 Task: Explore Airbnb accommodation in Thala, Tunisia from 28th November, 2023 to 10th December,  2023 for 5 adults.5 bedrooms having 5 beds and 5 bathrooms. Look for 3 properties as per requirement.
Action: Key pressed thala
Screenshot: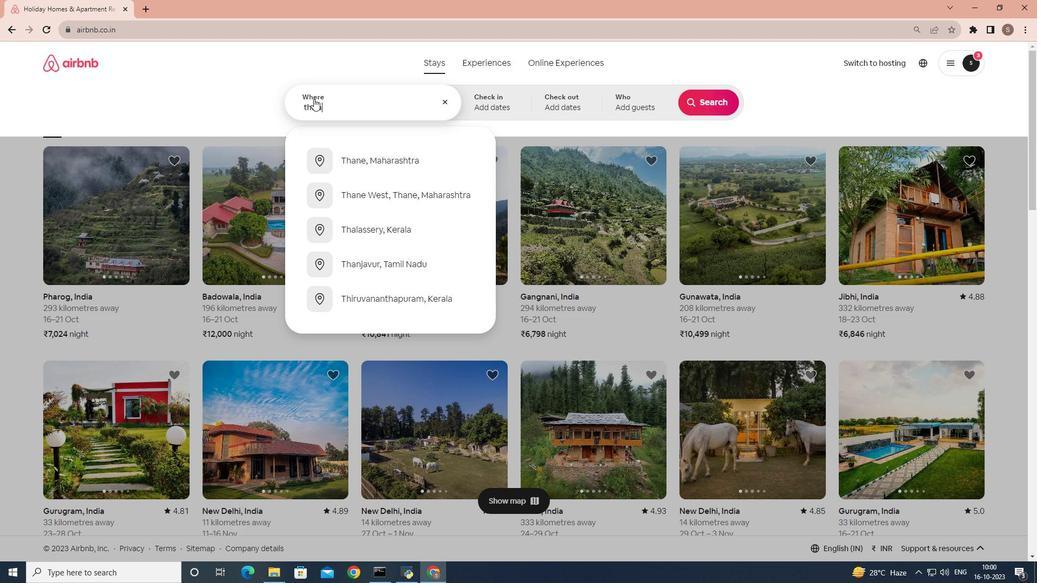 
Action: Mouse moved to (352, 98)
Screenshot: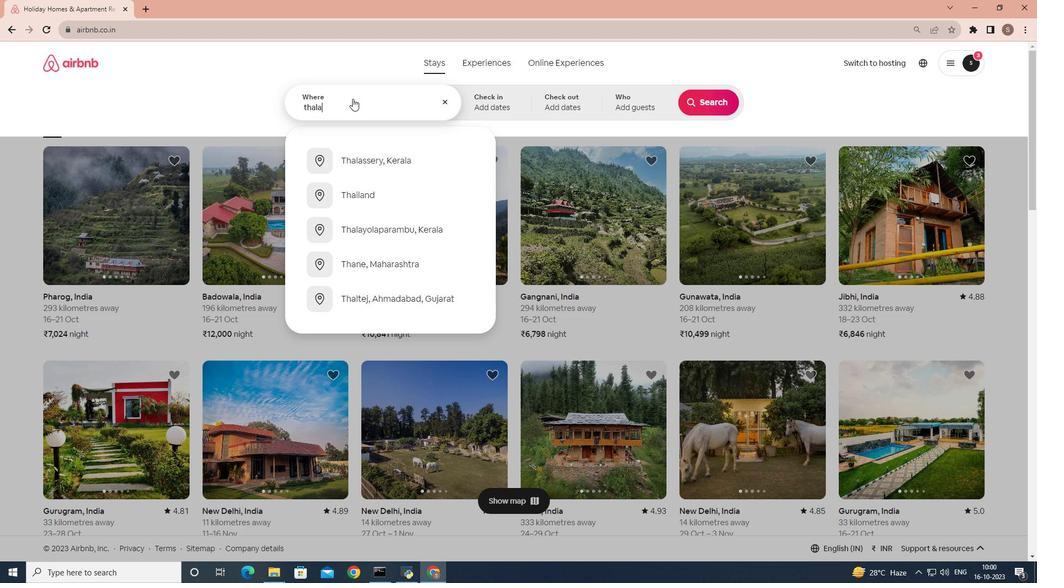 
Action: Key pressed ,tunisia
Screenshot: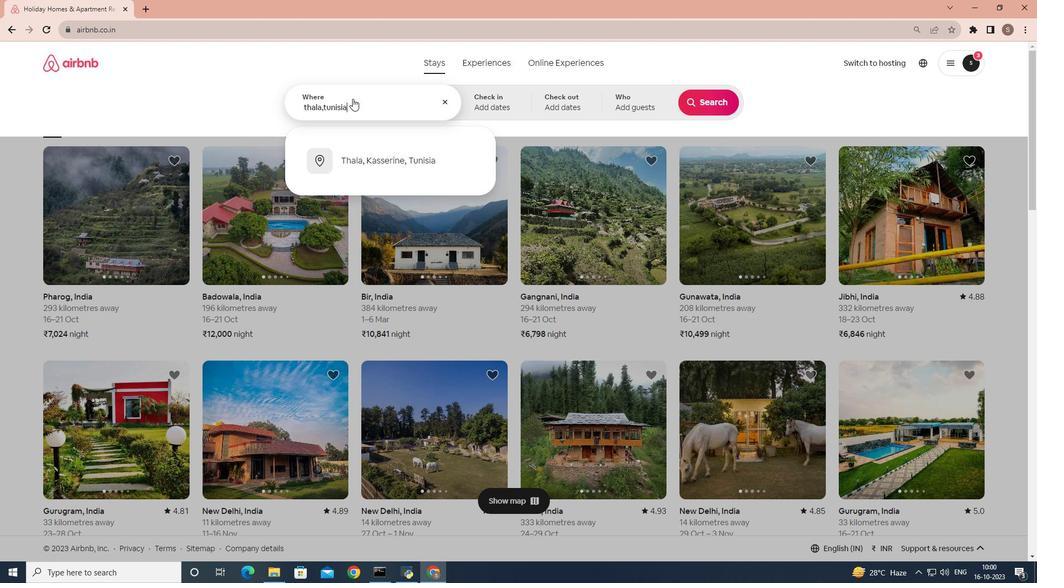 
Action: Mouse moved to (343, 151)
Screenshot: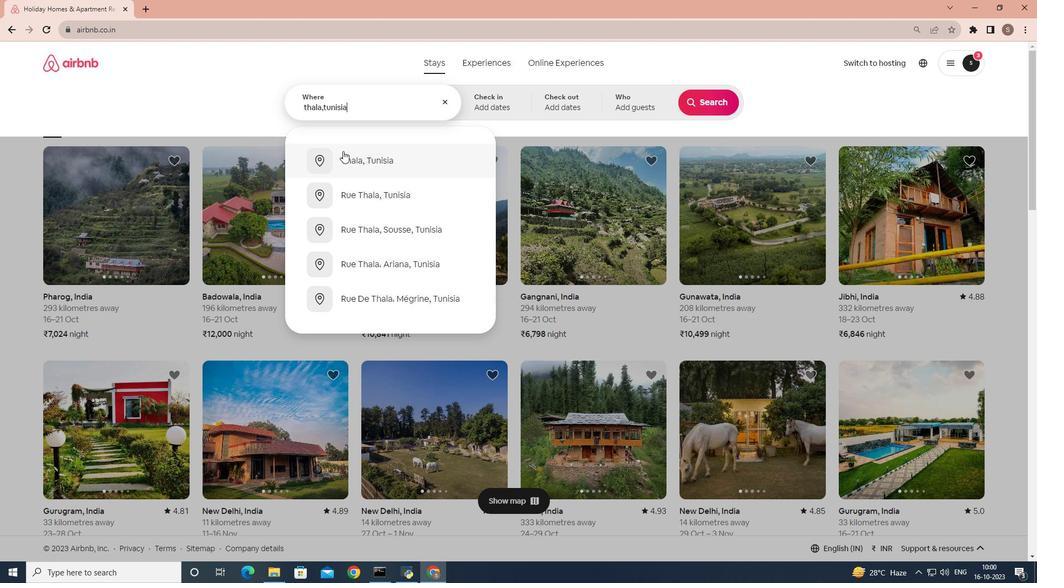
Action: Mouse pressed left at (343, 151)
Screenshot: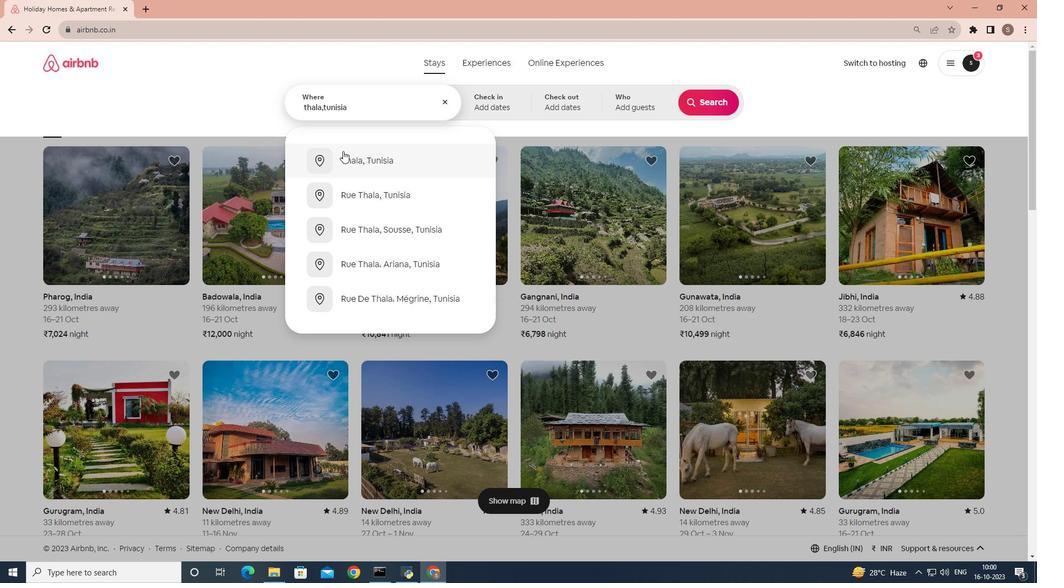 
Action: Mouse moved to (598, 345)
Screenshot: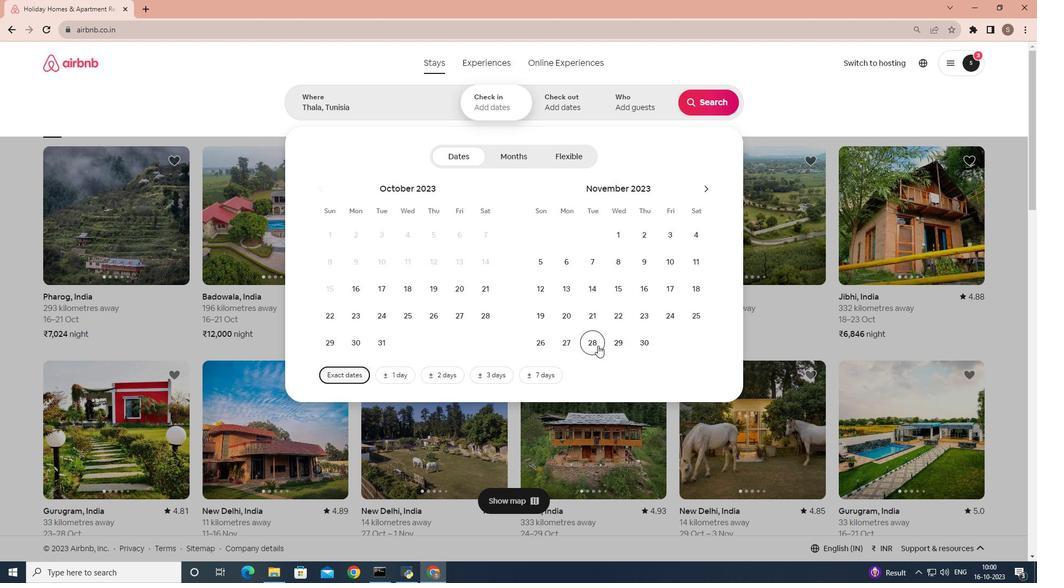 
Action: Mouse pressed left at (598, 345)
Screenshot: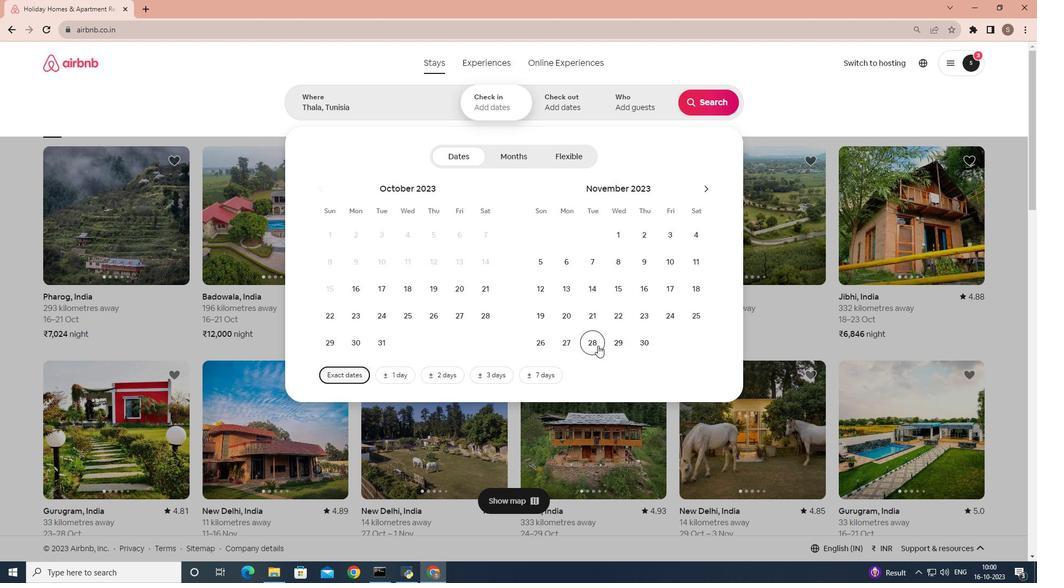 
Action: Mouse moved to (710, 187)
Screenshot: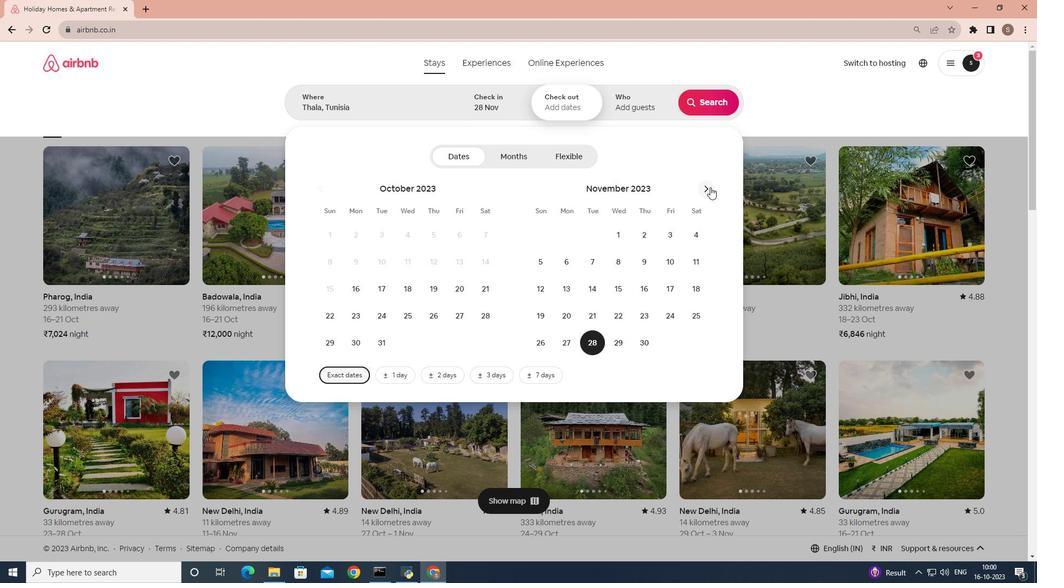 
Action: Mouse pressed left at (710, 187)
Screenshot: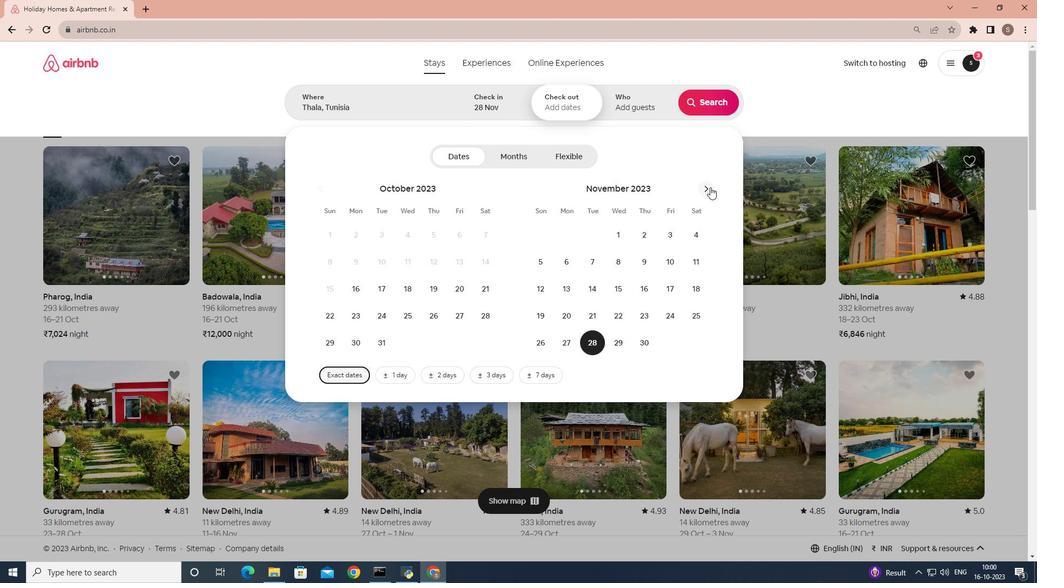 
Action: Mouse moved to (539, 290)
Screenshot: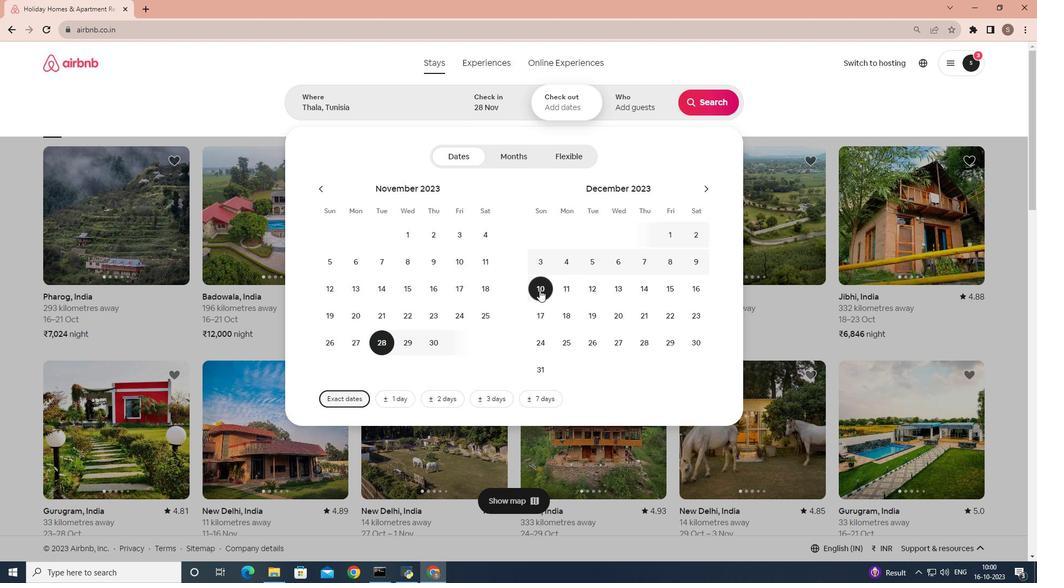 
Action: Mouse pressed left at (539, 290)
Screenshot: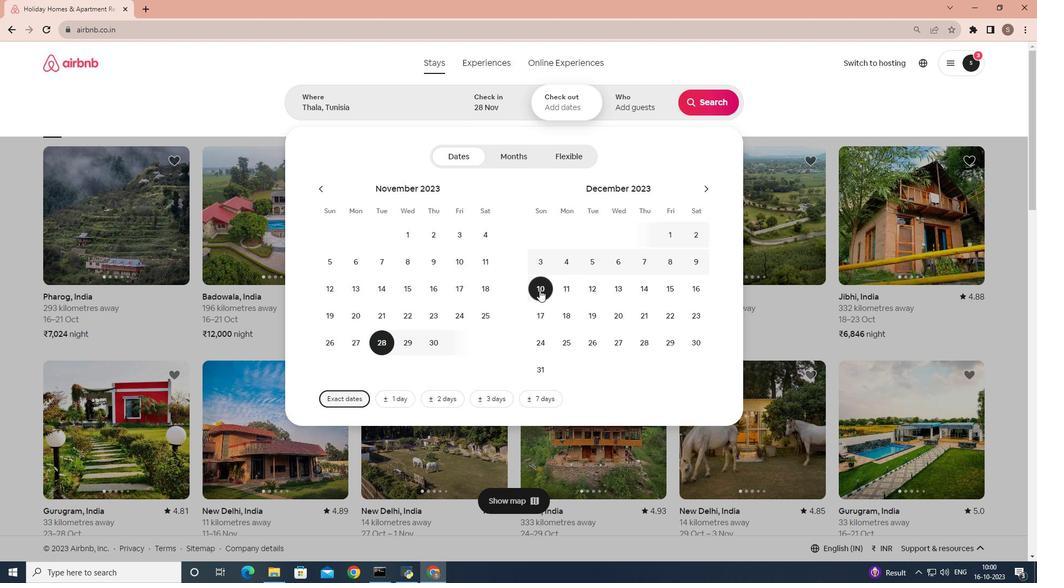 
Action: Mouse moved to (616, 104)
Screenshot: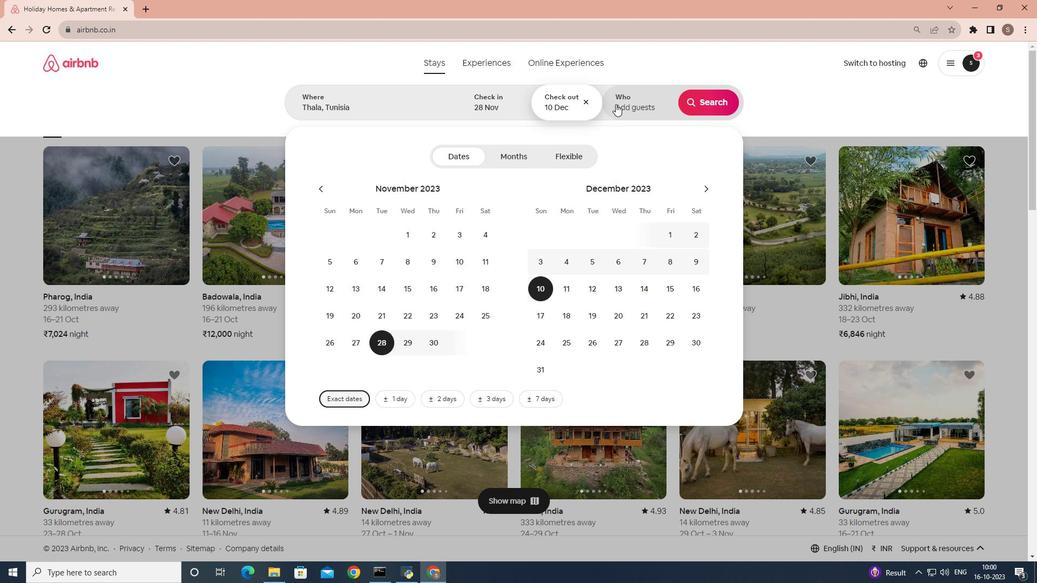 
Action: Mouse pressed left at (616, 104)
Screenshot: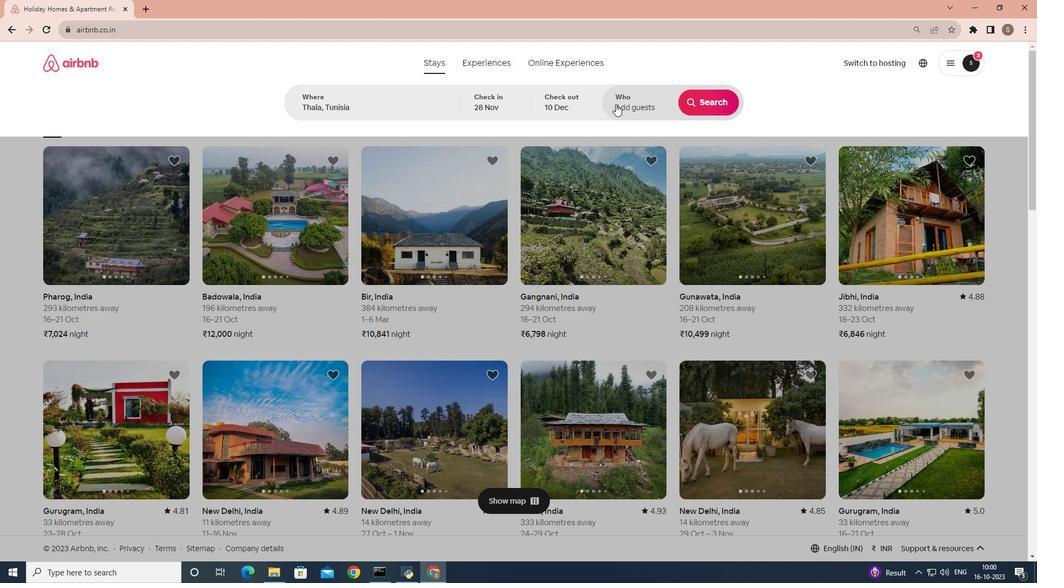 
Action: Mouse moved to (708, 161)
Screenshot: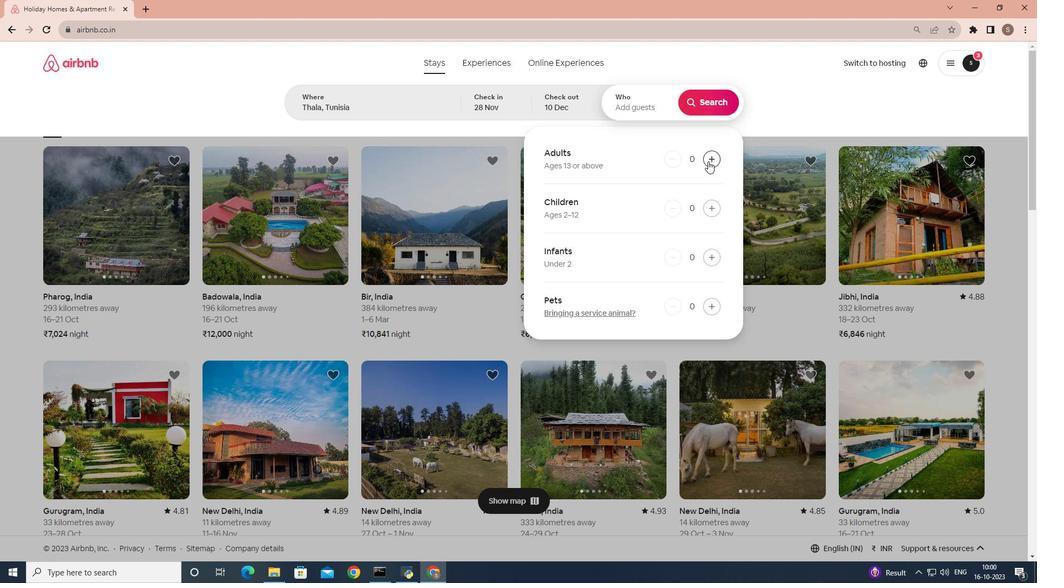 
Action: Mouse pressed left at (708, 161)
Screenshot: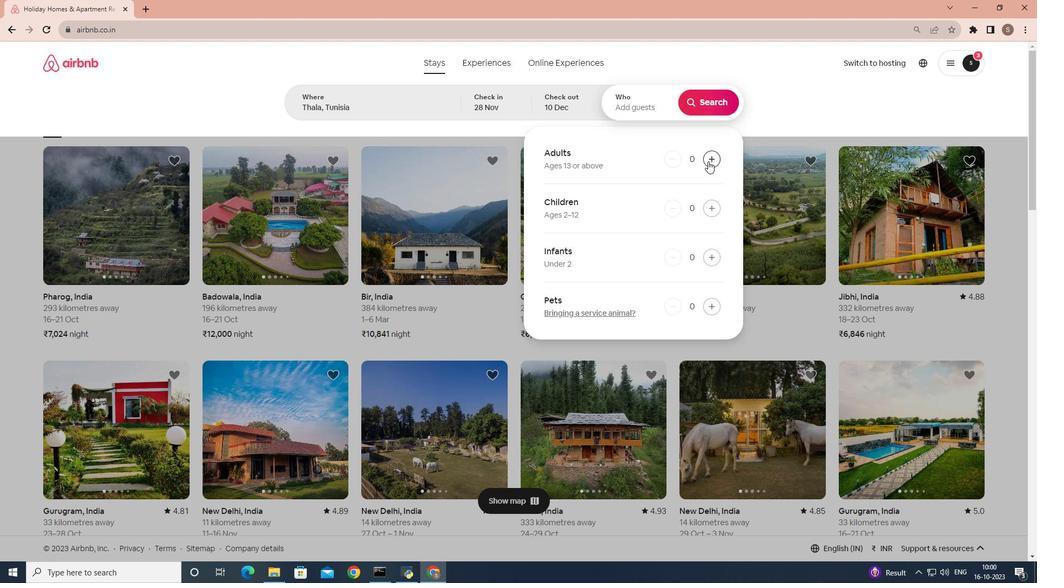 
Action: Mouse pressed left at (708, 161)
Screenshot: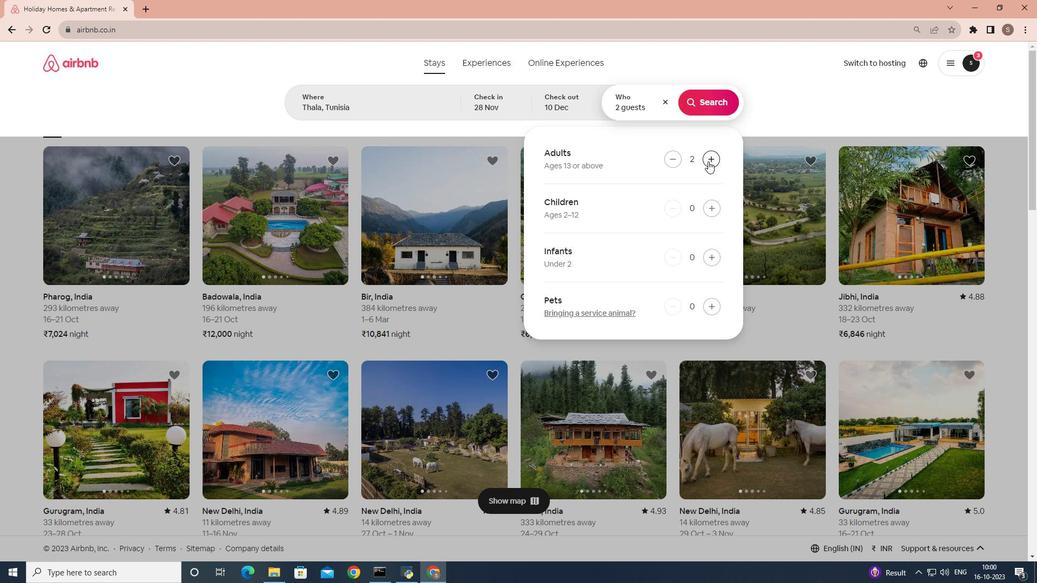 
Action: Mouse pressed left at (708, 161)
Screenshot: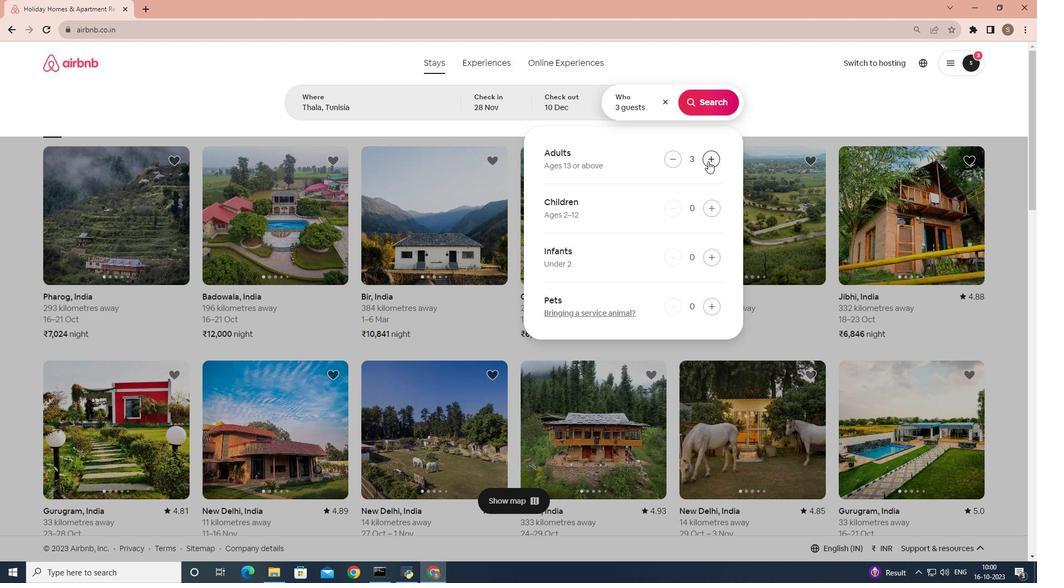 
Action: Mouse pressed left at (708, 161)
Screenshot: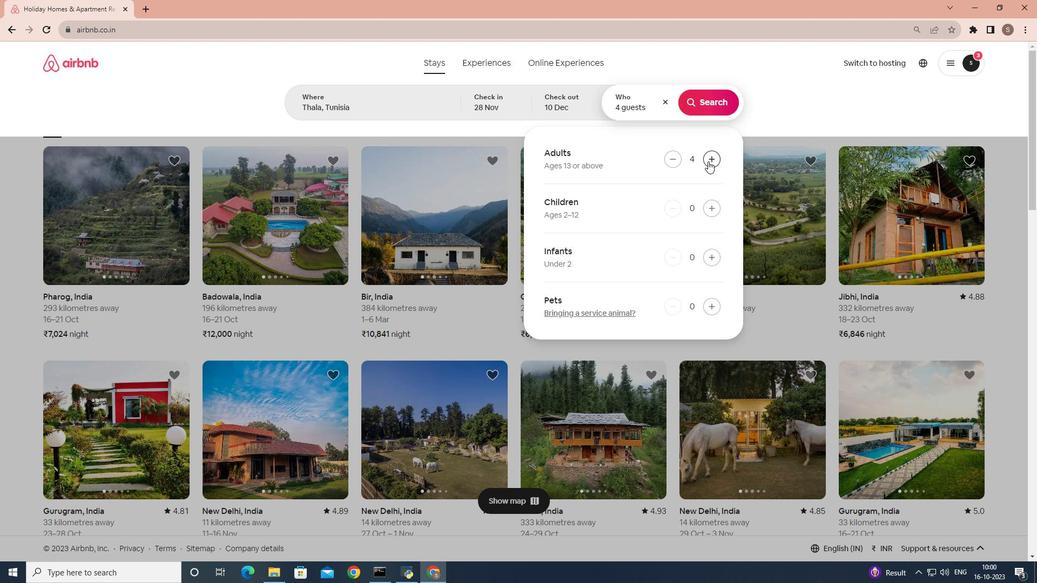 
Action: Mouse pressed left at (708, 161)
Screenshot: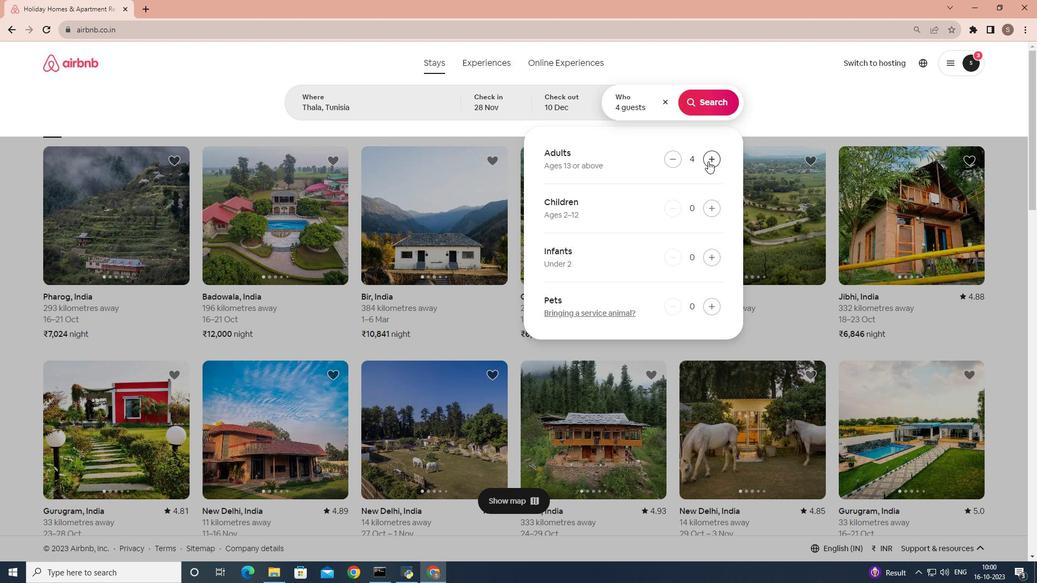 
Action: Mouse moved to (712, 112)
Screenshot: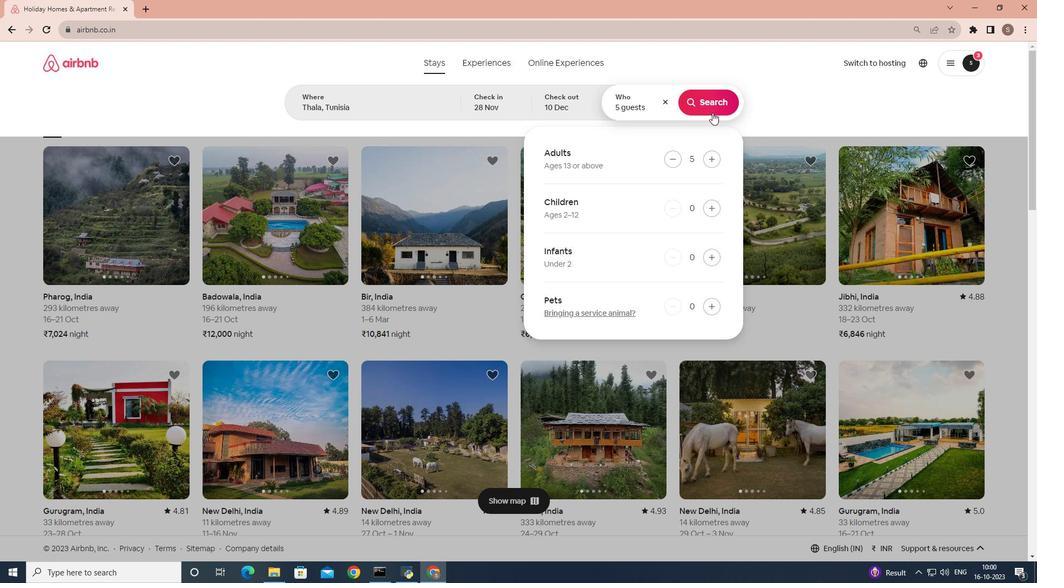
Action: Mouse pressed left at (712, 112)
Screenshot: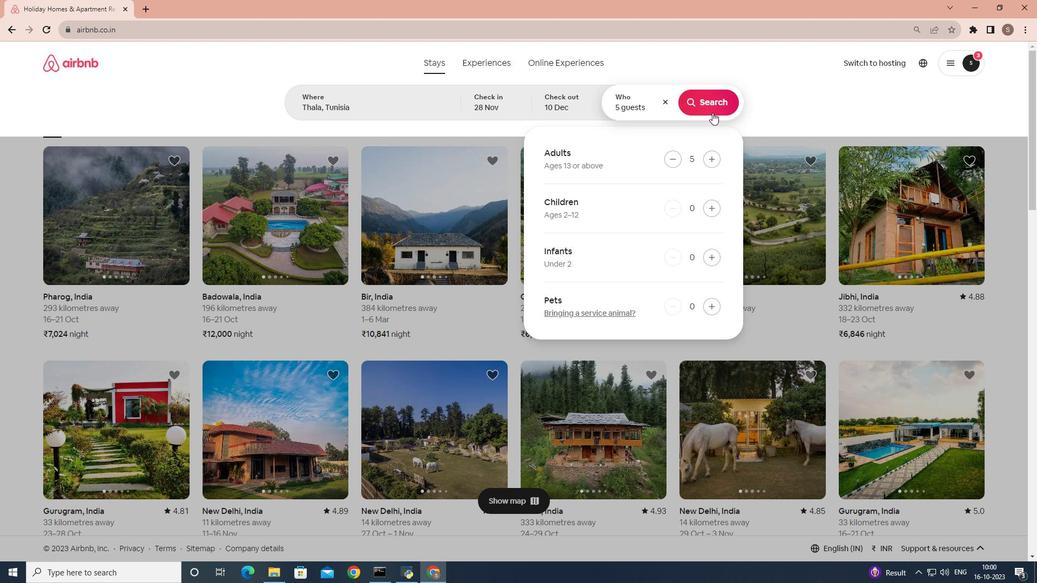 
Action: Mouse moved to (863, 111)
Screenshot: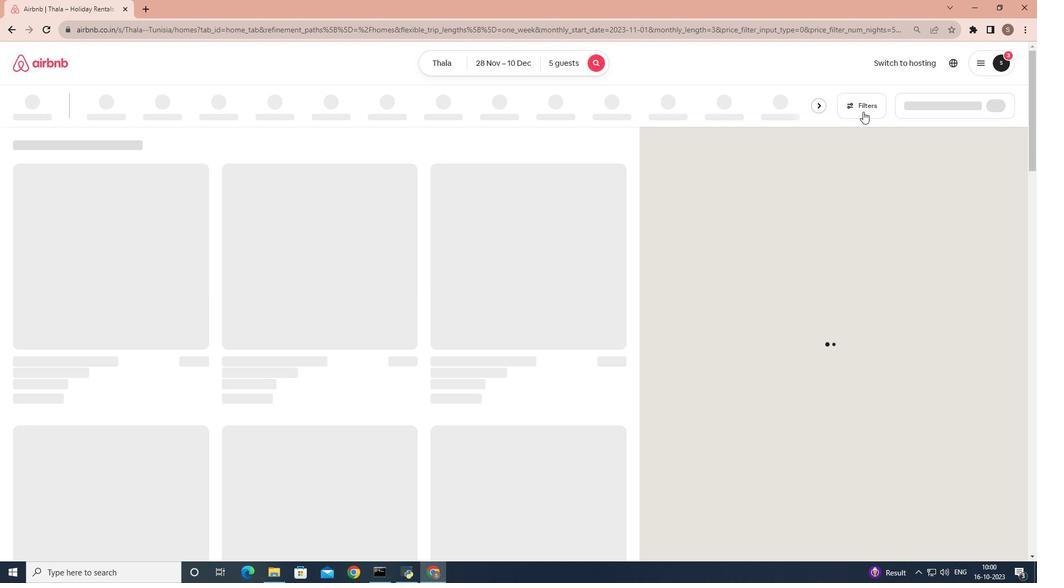 
Action: Mouse pressed left at (863, 111)
Screenshot: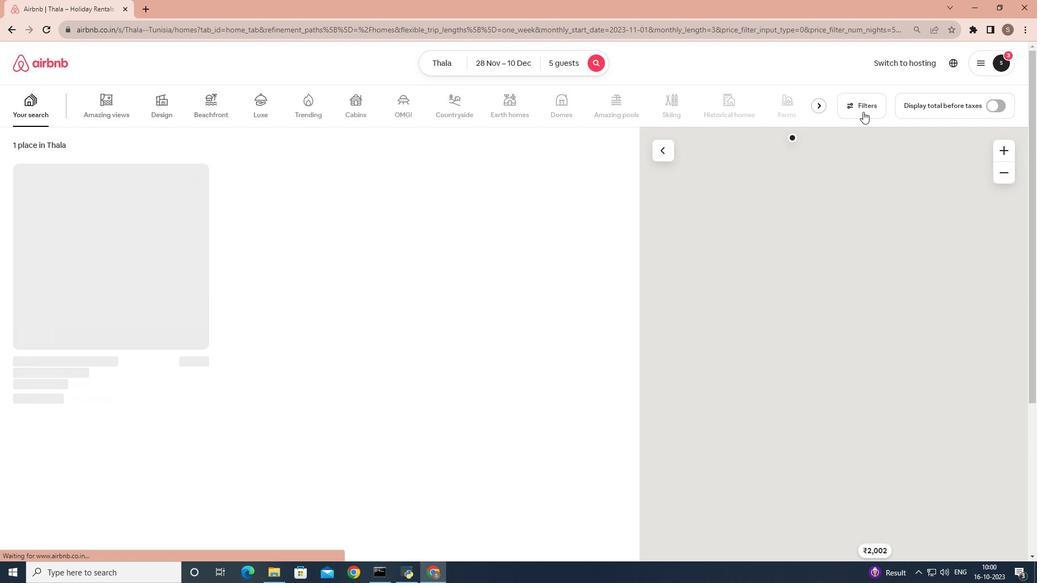 
Action: Mouse moved to (453, 369)
Screenshot: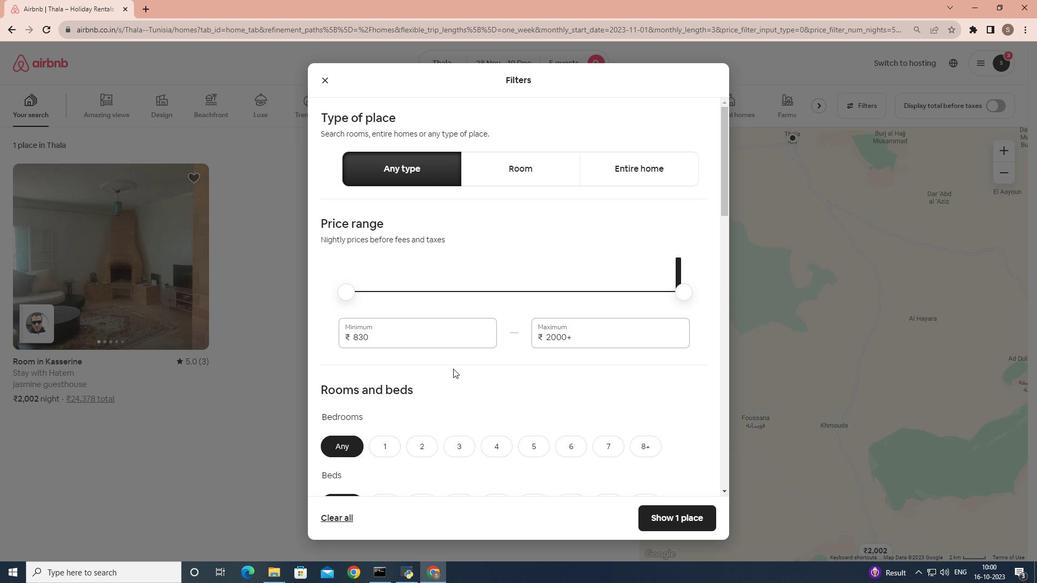 
Action: Mouse scrolled (453, 368) with delta (0, 0)
Screenshot: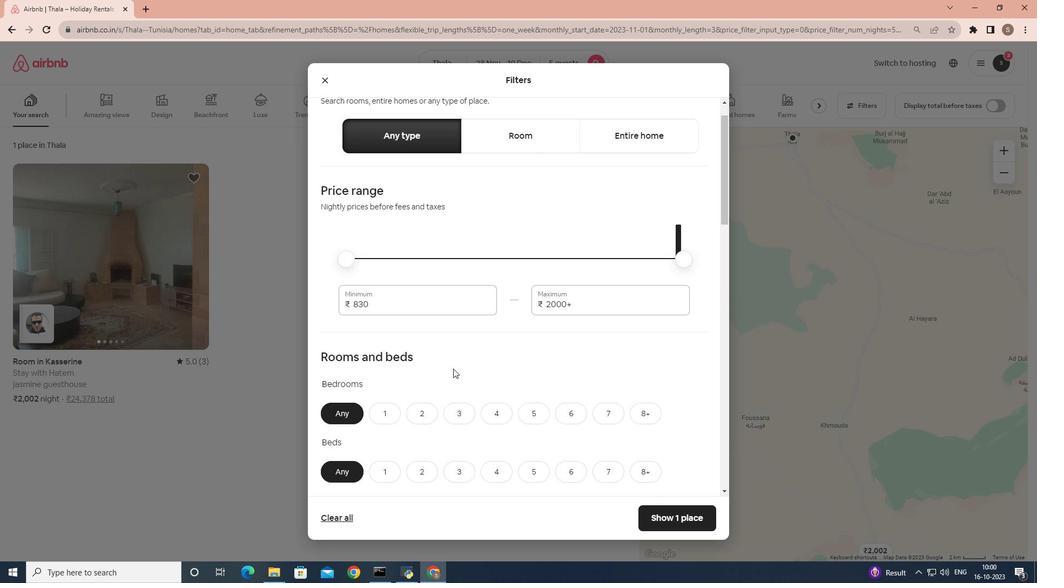 
Action: Mouse scrolled (453, 368) with delta (0, 0)
Screenshot: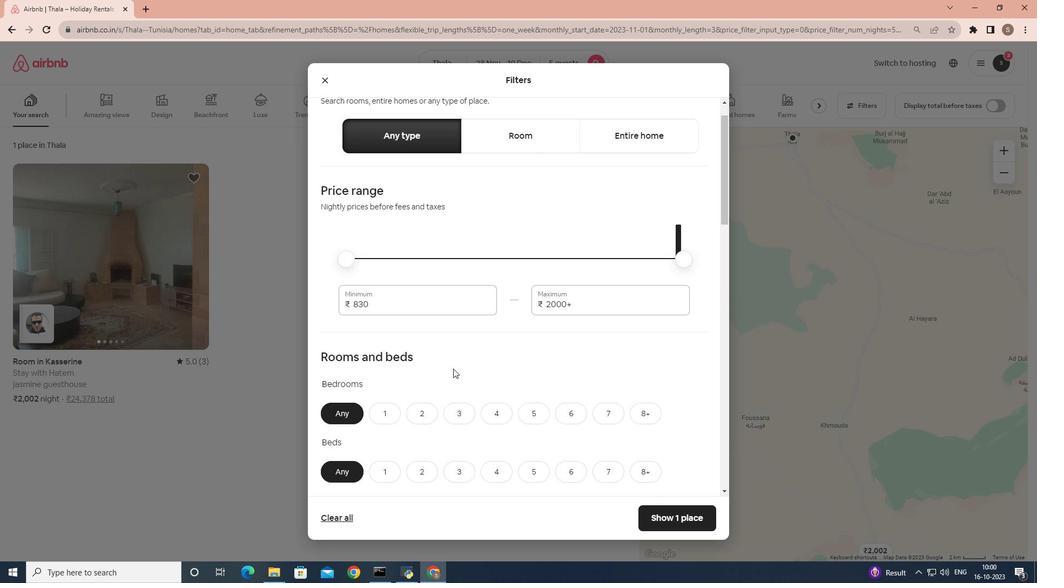
Action: Mouse moved to (453, 369)
Screenshot: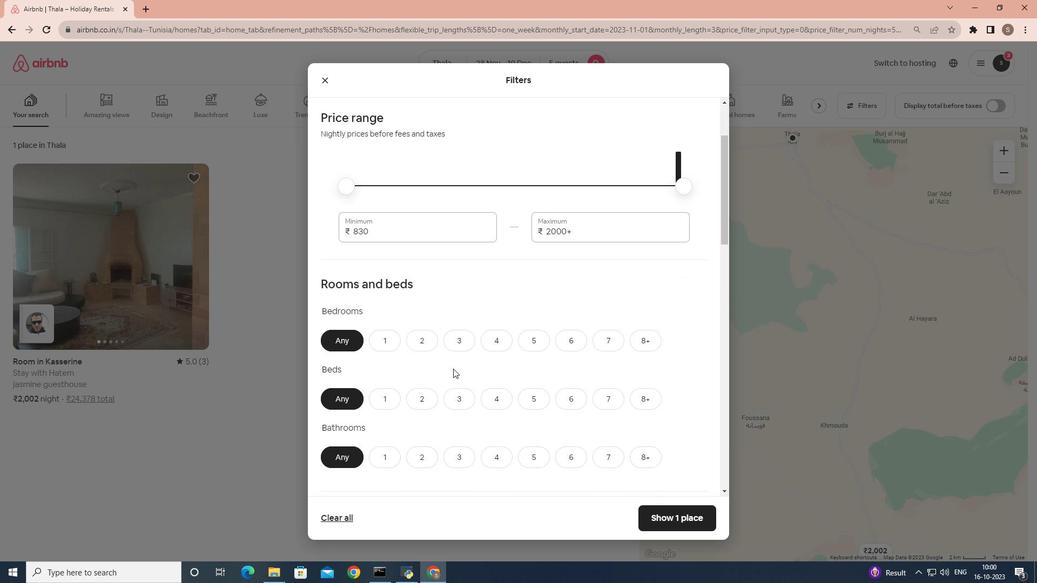 
Action: Mouse scrolled (453, 368) with delta (0, 0)
Screenshot: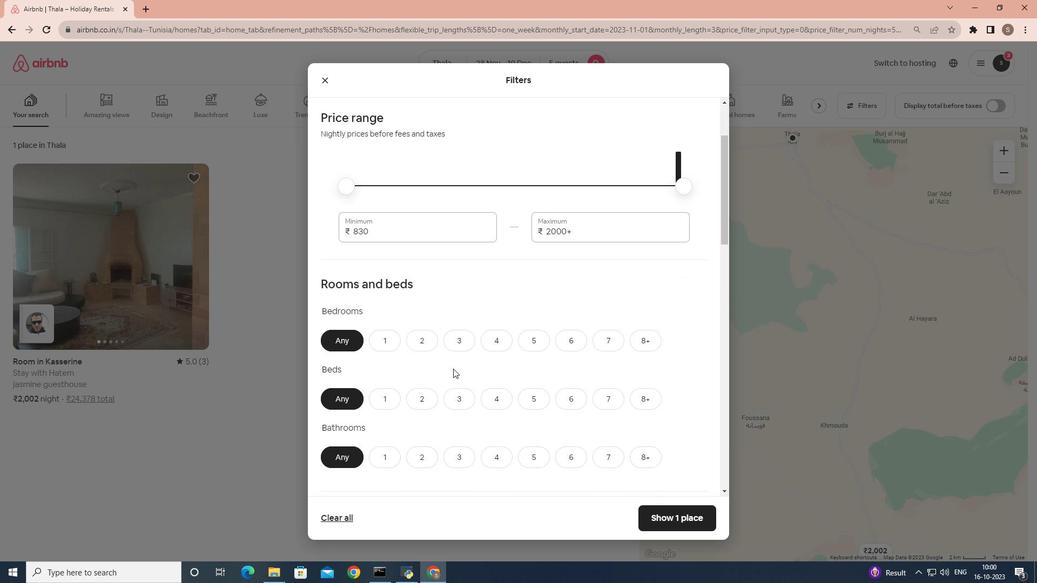 
Action: Mouse moved to (527, 291)
Screenshot: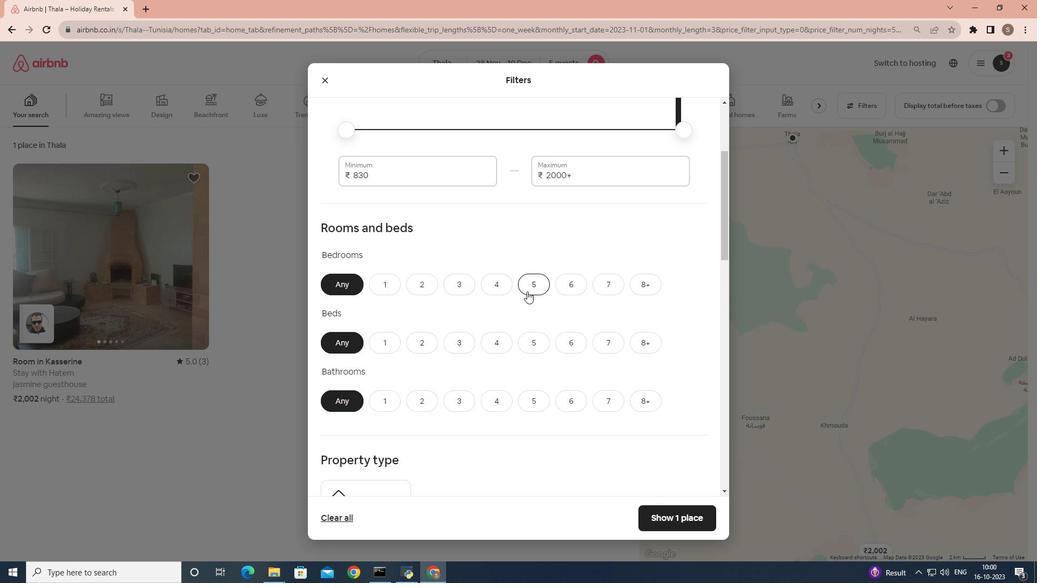 
Action: Mouse pressed left at (527, 291)
Screenshot: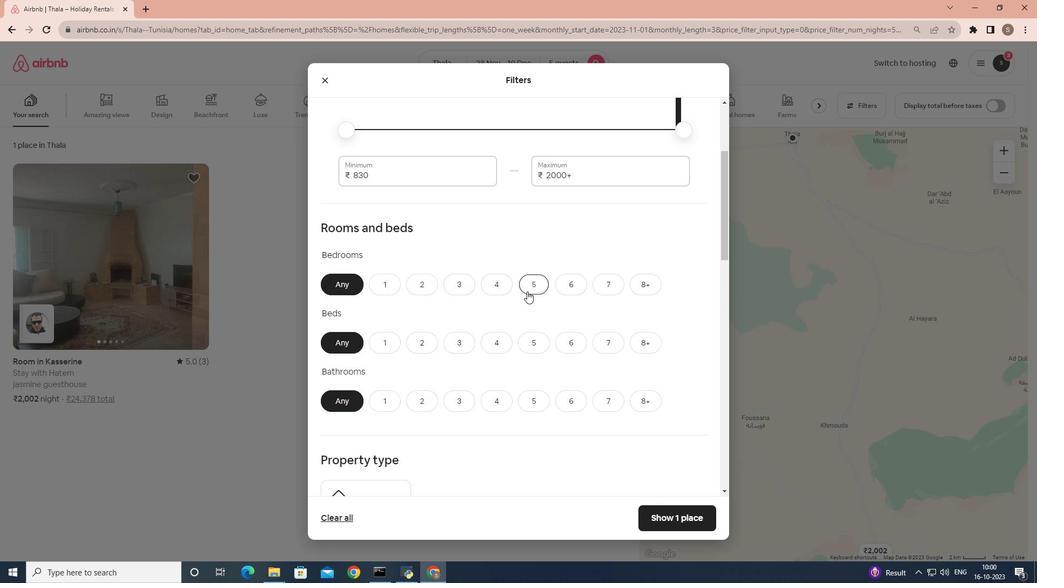 
Action: Mouse moved to (535, 347)
Screenshot: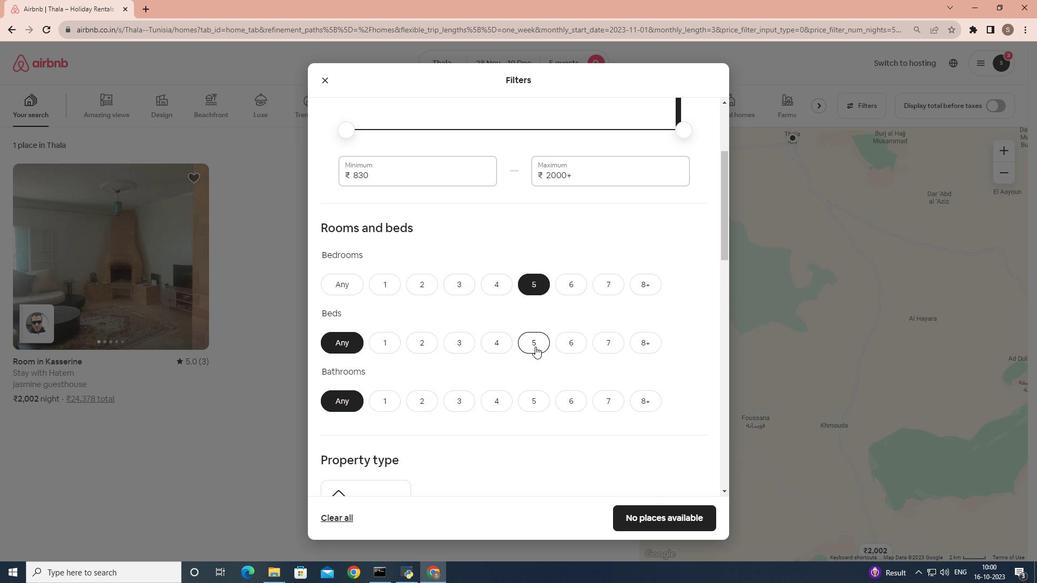 
Action: Mouse pressed left at (535, 347)
Screenshot: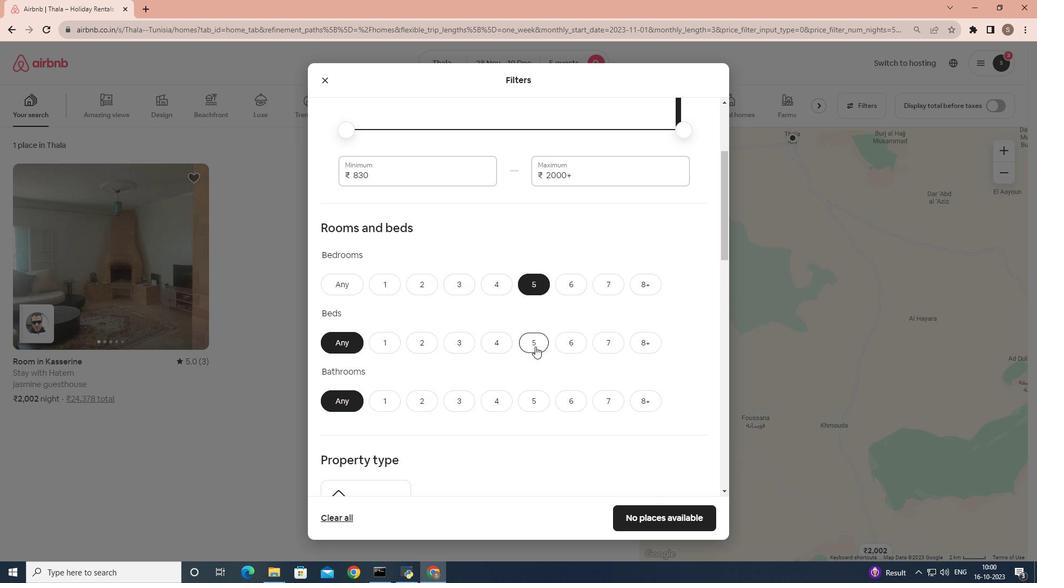 
Action: Mouse moved to (536, 410)
Screenshot: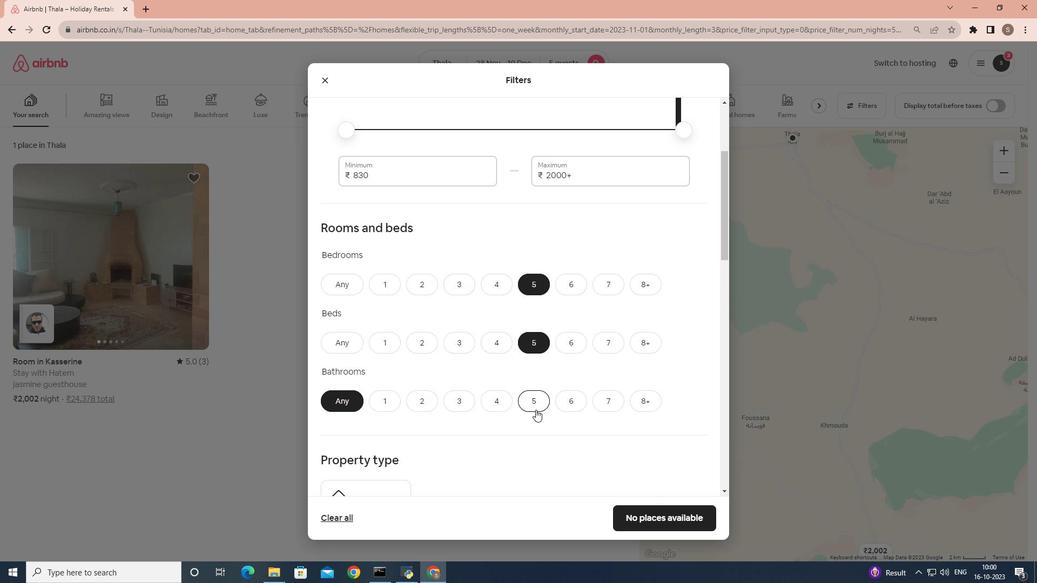 
Action: Mouse pressed left at (536, 410)
Screenshot: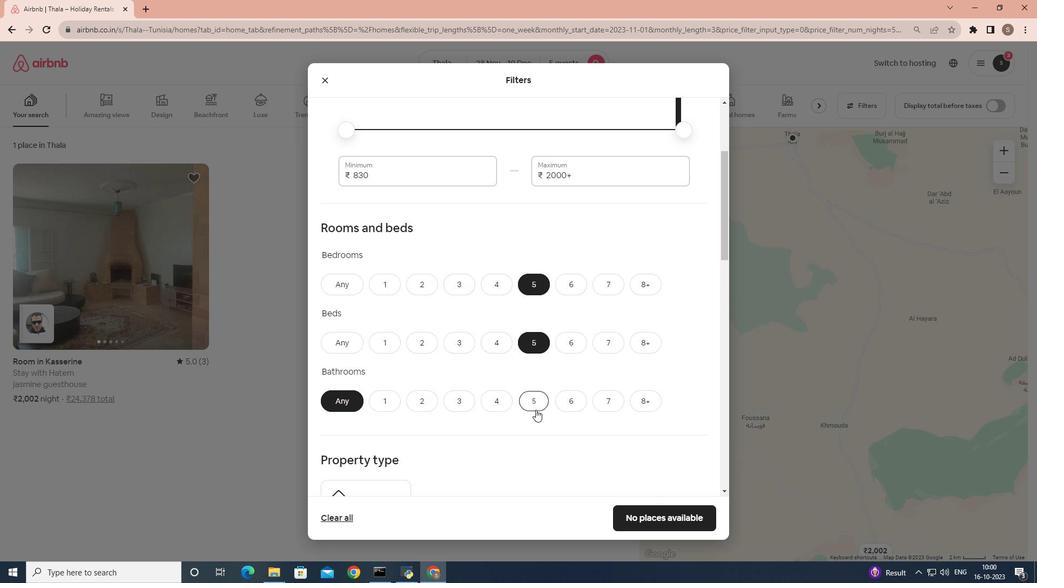 
Action: Mouse moved to (445, 395)
Screenshot: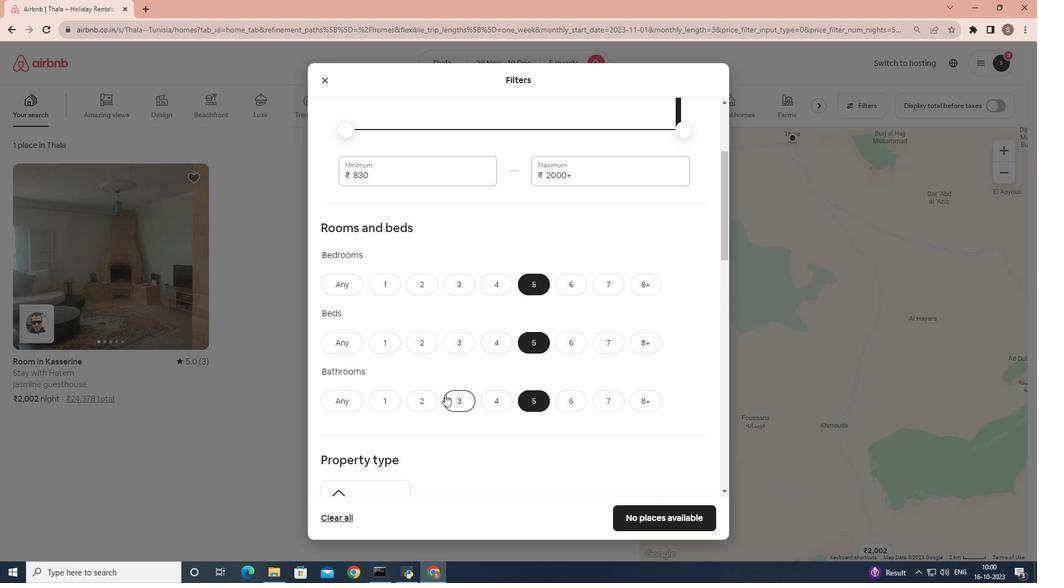 
Action: Mouse scrolled (445, 394) with delta (0, 0)
Screenshot: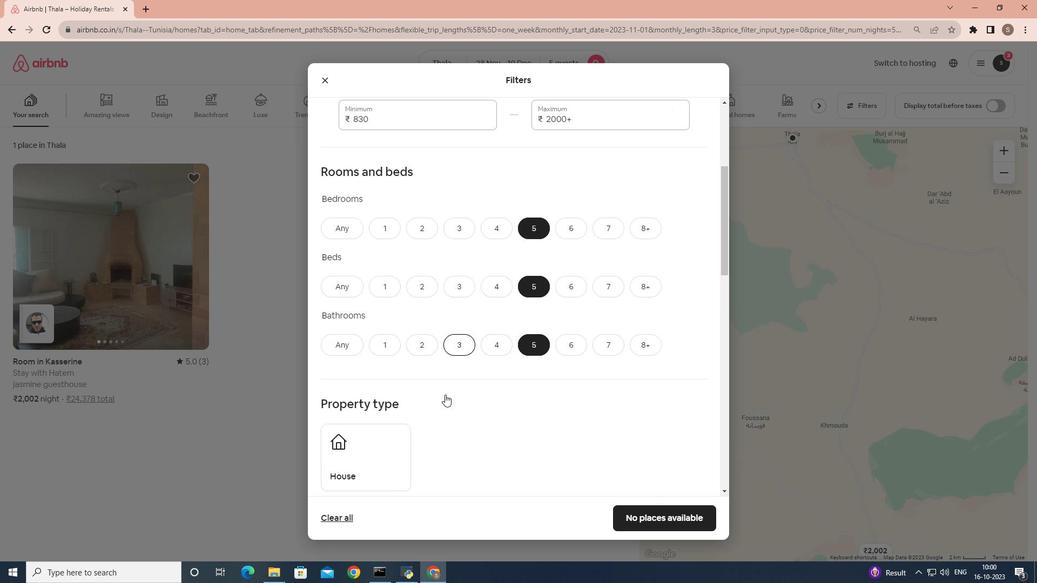 
Action: Mouse scrolled (445, 394) with delta (0, 0)
Screenshot: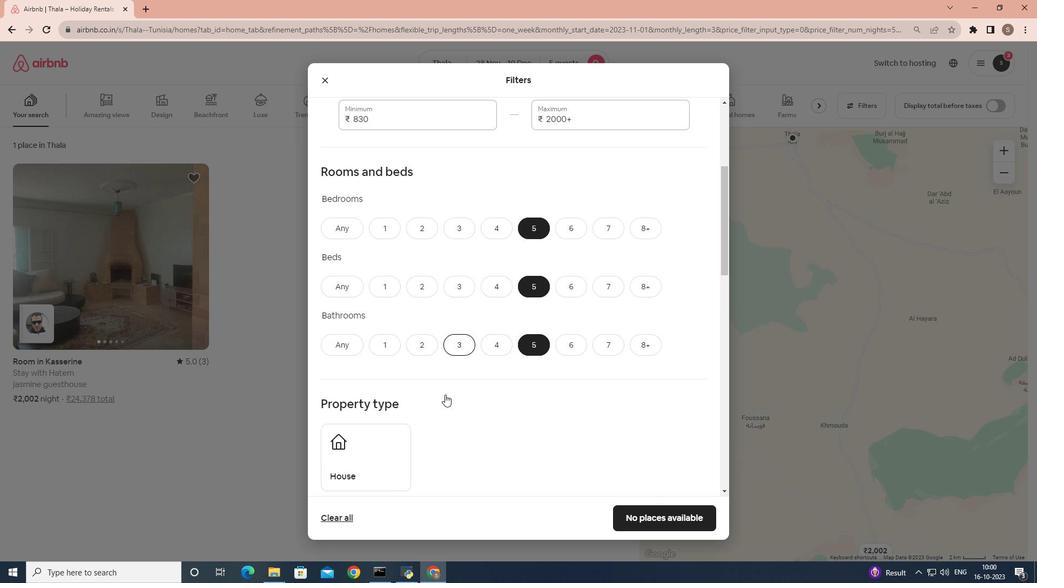
Action: Mouse scrolled (445, 394) with delta (0, 0)
Screenshot: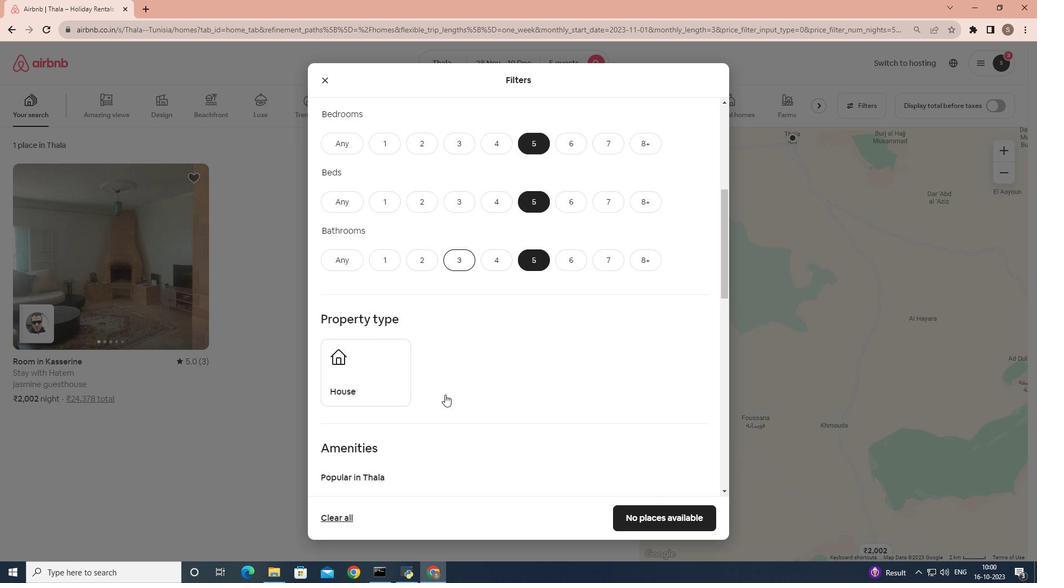 
Action: Mouse scrolled (445, 394) with delta (0, 0)
Screenshot: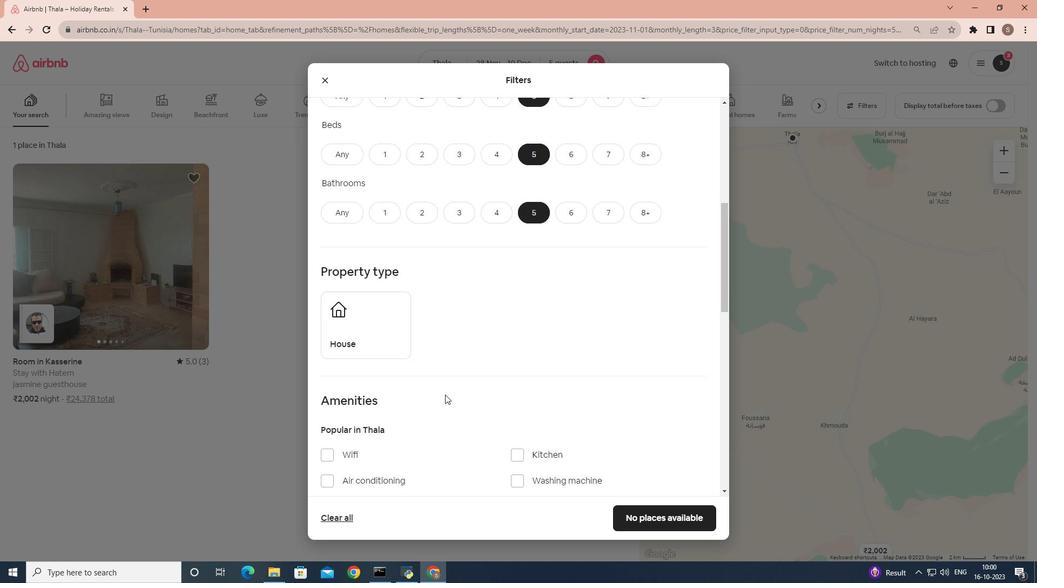 
Action: Mouse scrolled (445, 394) with delta (0, 0)
Screenshot: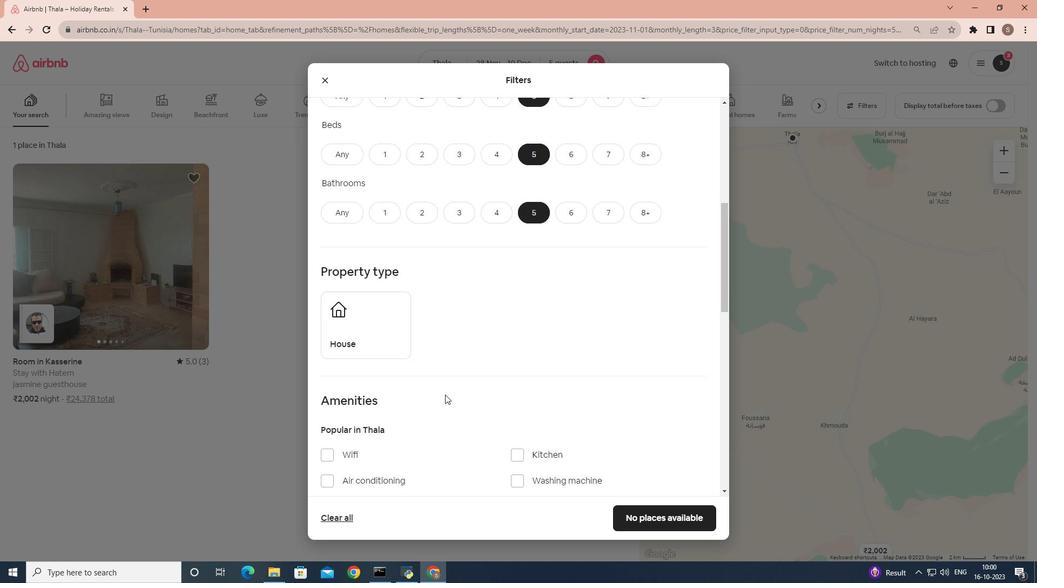 
Action: Mouse scrolled (445, 394) with delta (0, 0)
Screenshot: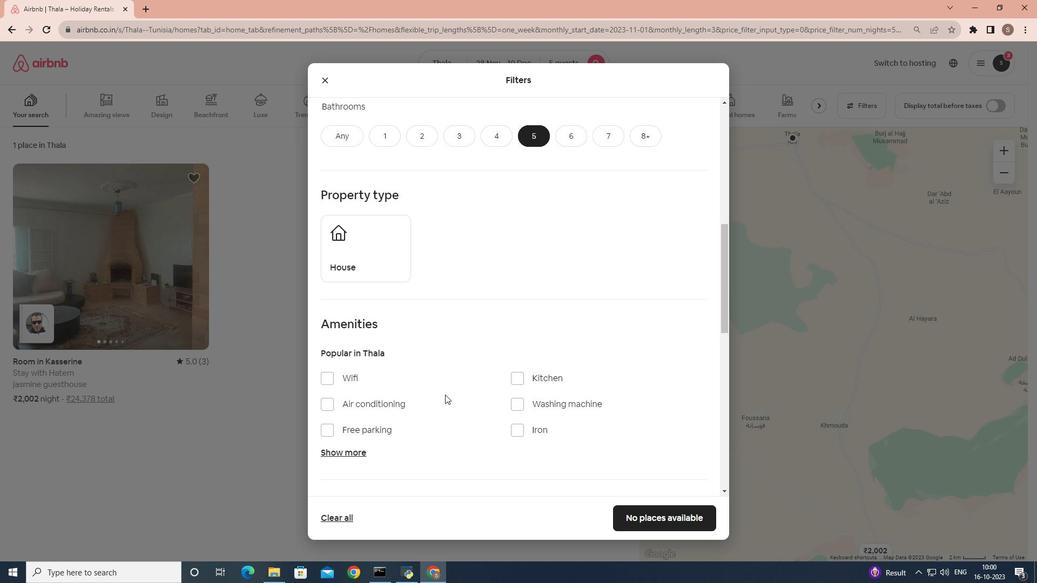 
Action: Mouse scrolled (445, 394) with delta (0, 0)
Screenshot: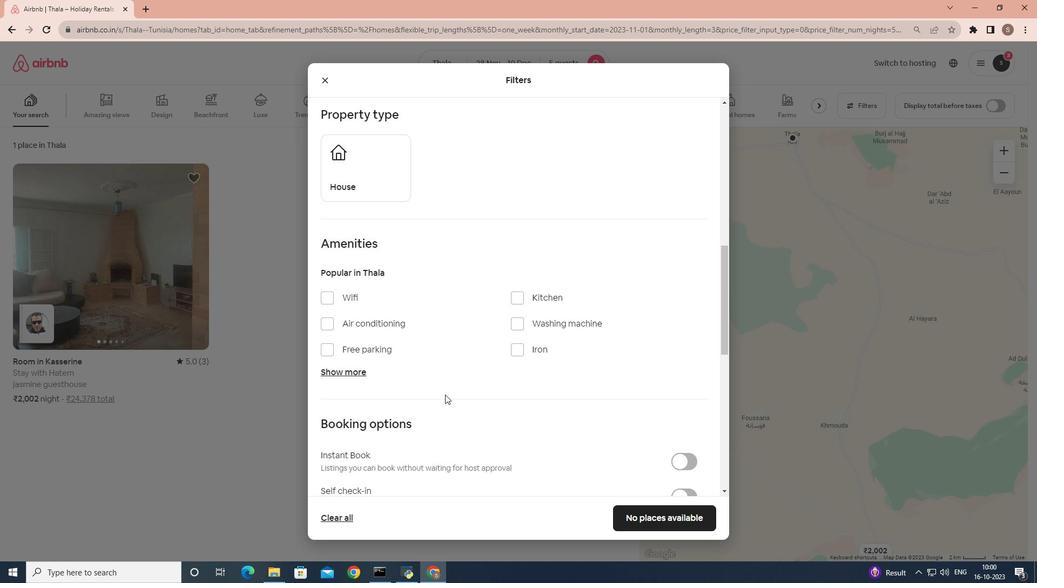 
Action: Mouse scrolled (445, 394) with delta (0, 0)
Screenshot: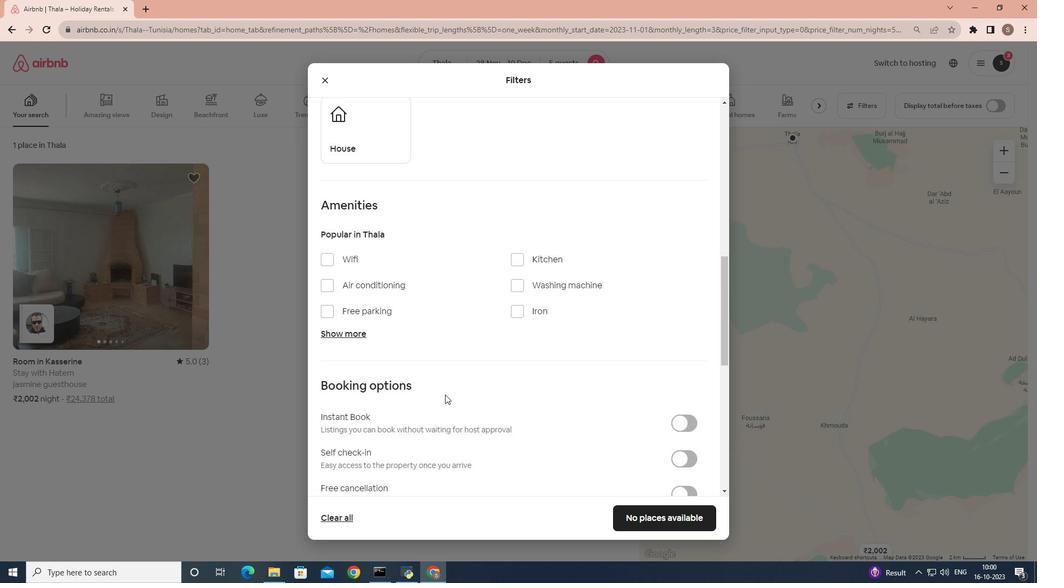 
Action: Mouse scrolled (445, 394) with delta (0, 0)
Screenshot: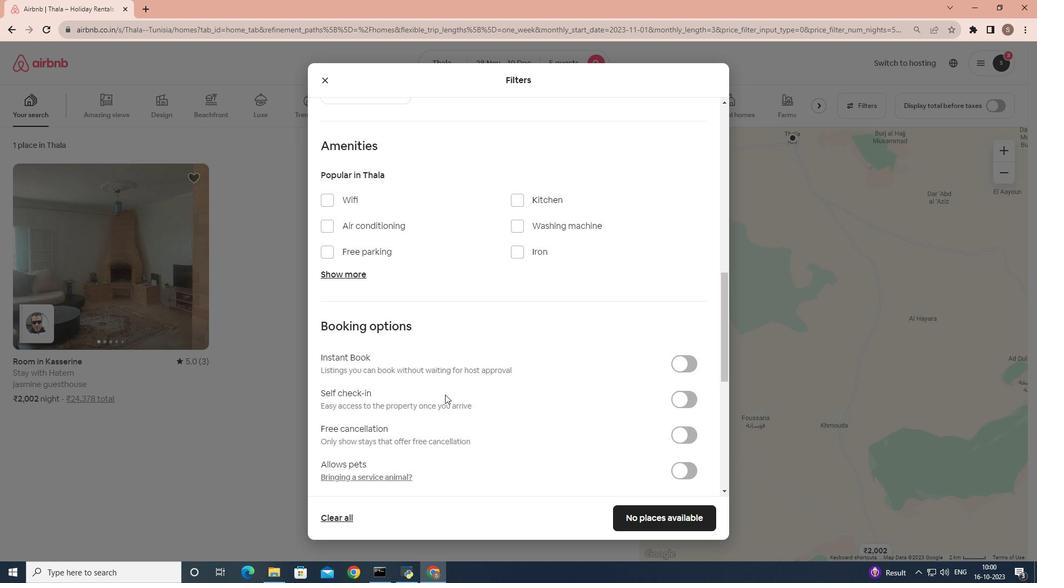 
Action: Mouse moved to (584, 481)
Screenshot: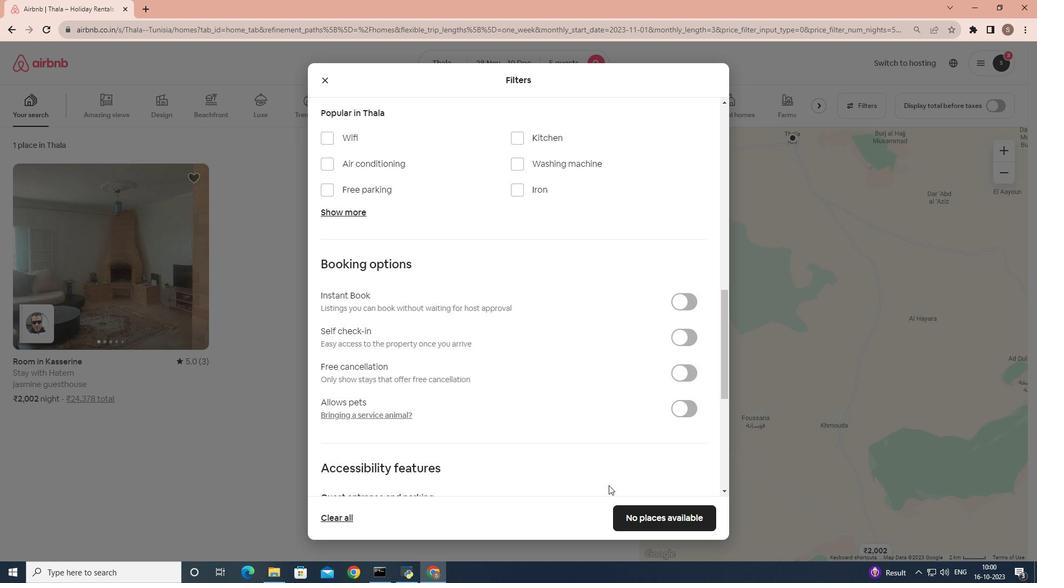 
Action: Mouse scrolled (584, 480) with delta (0, 0)
Screenshot: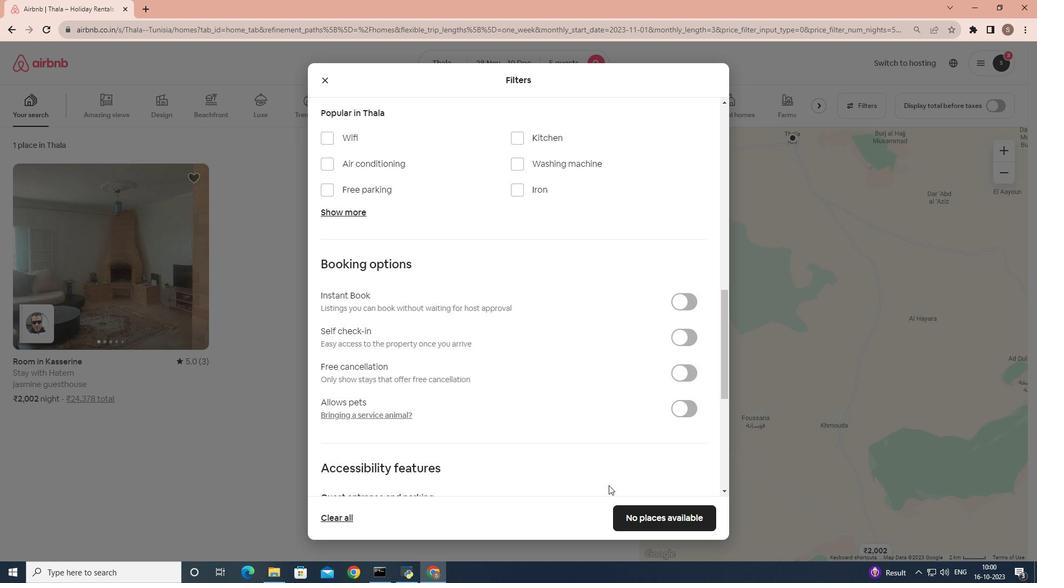 
Action: Mouse moved to (636, 512)
Screenshot: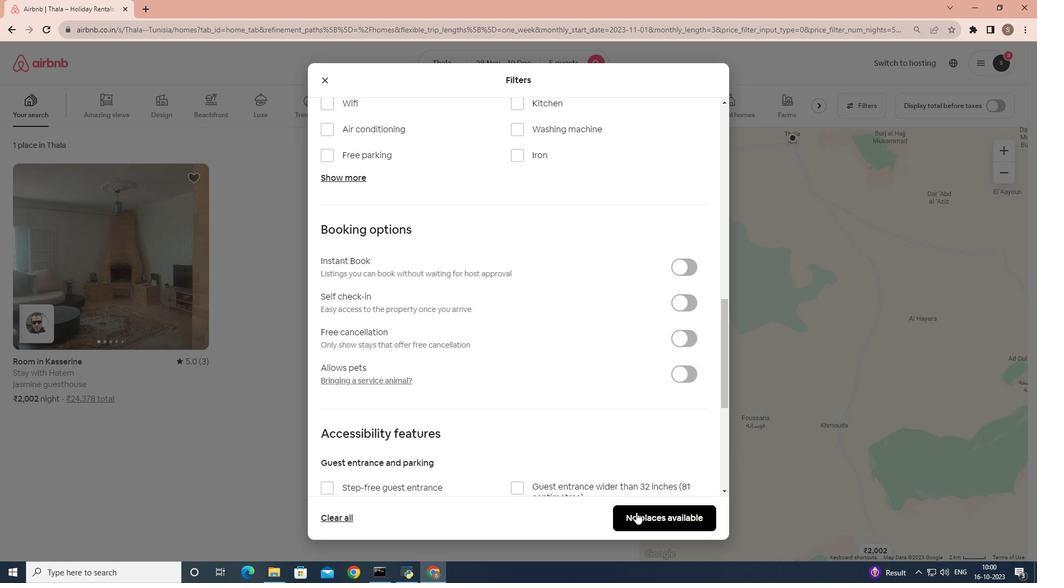
Action: Mouse pressed left at (636, 512)
Screenshot: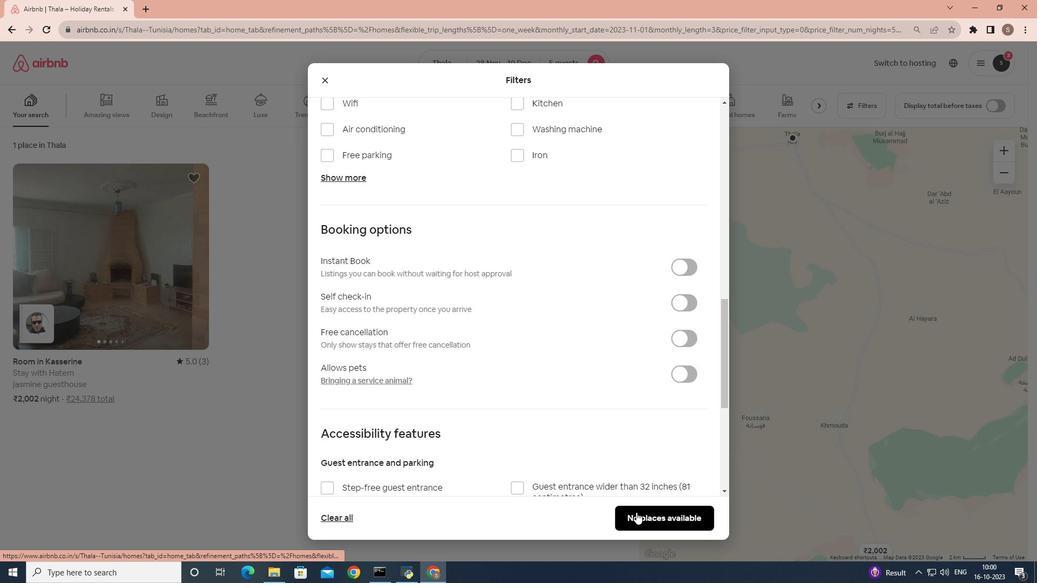 
